 Task: Create a rule when anyone enters a card discription containing a date after set due on the date.
Action: Mouse pressed left at (537, 489)
Screenshot: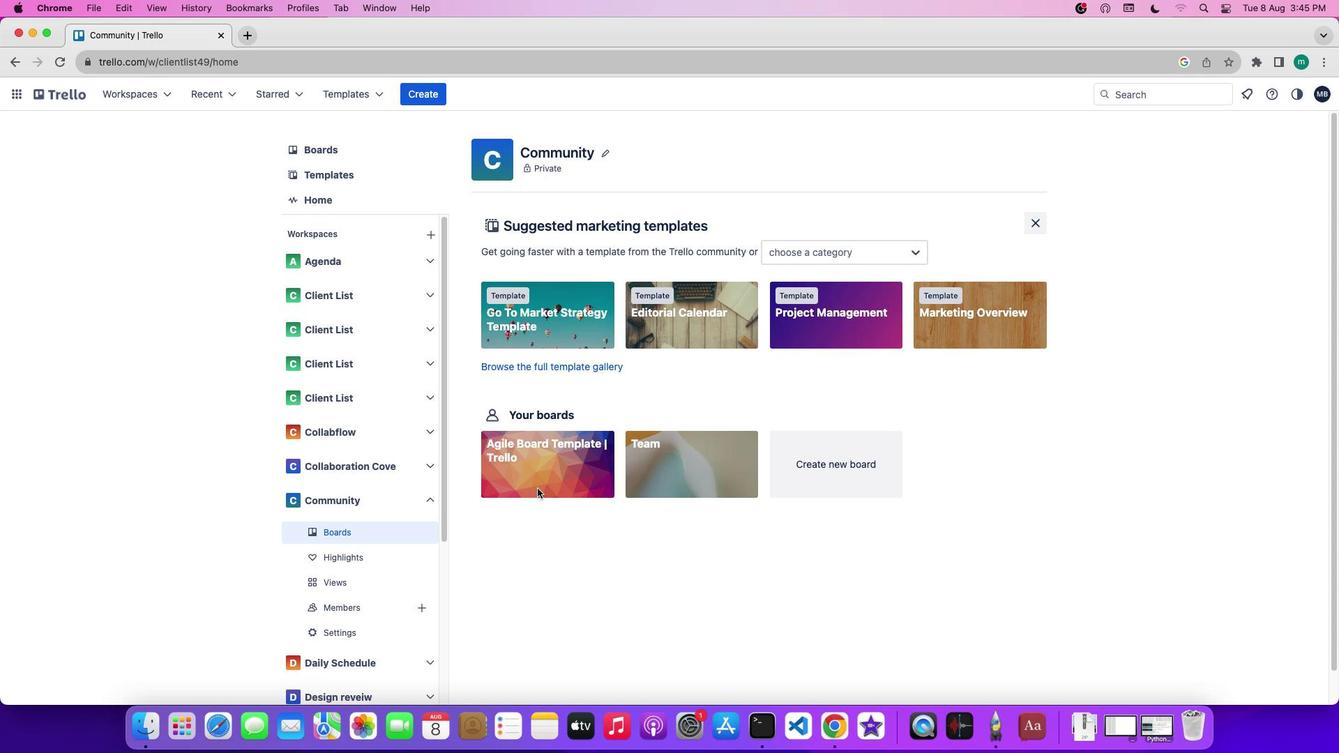 
Action: Mouse pressed left at (537, 489)
Screenshot: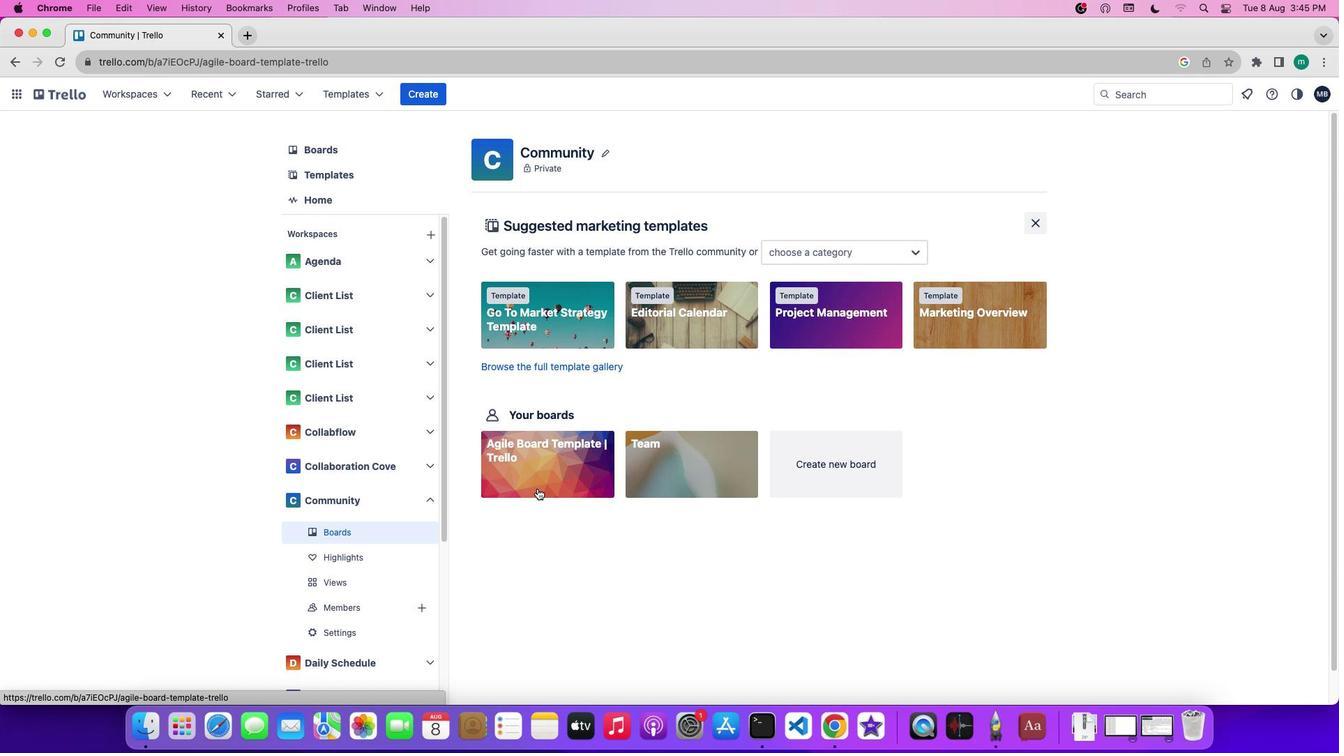 
Action: Mouse moved to (1259, 292)
Screenshot: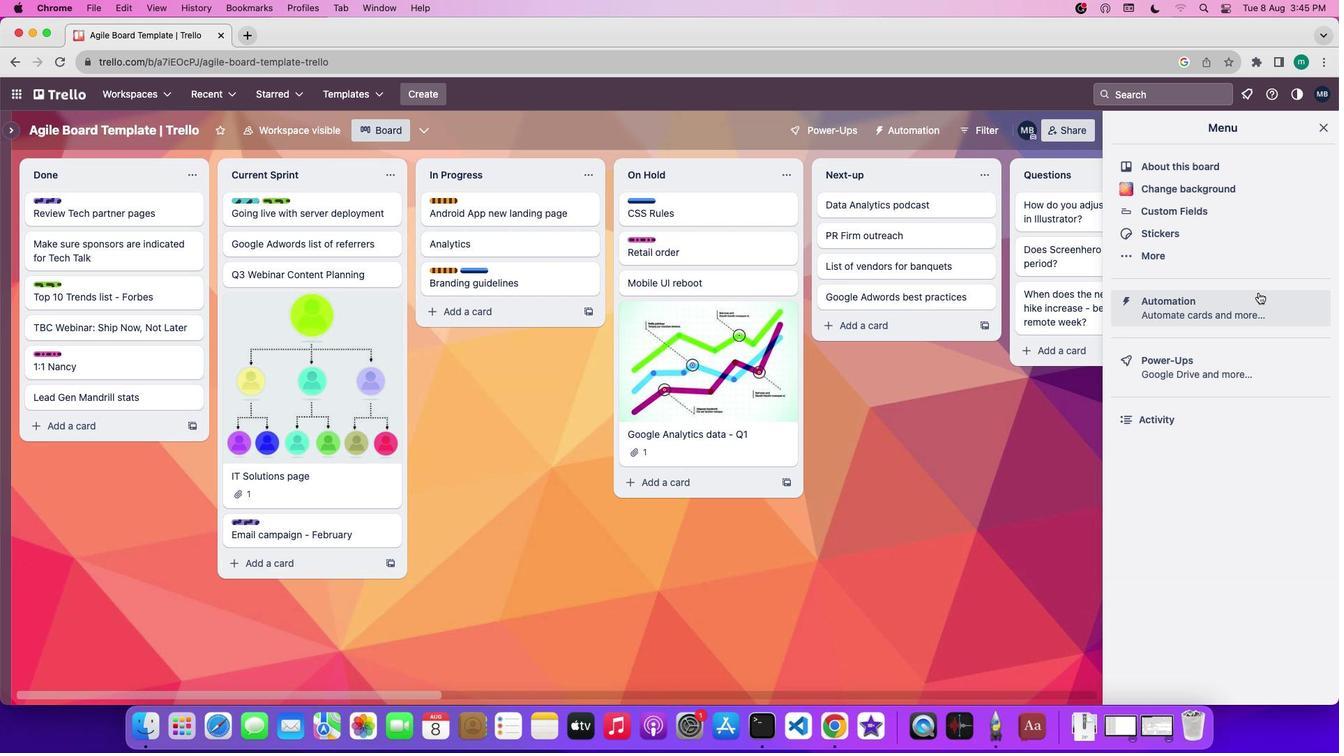 
Action: Mouse pressed left at (1259, 292)
Screenshot: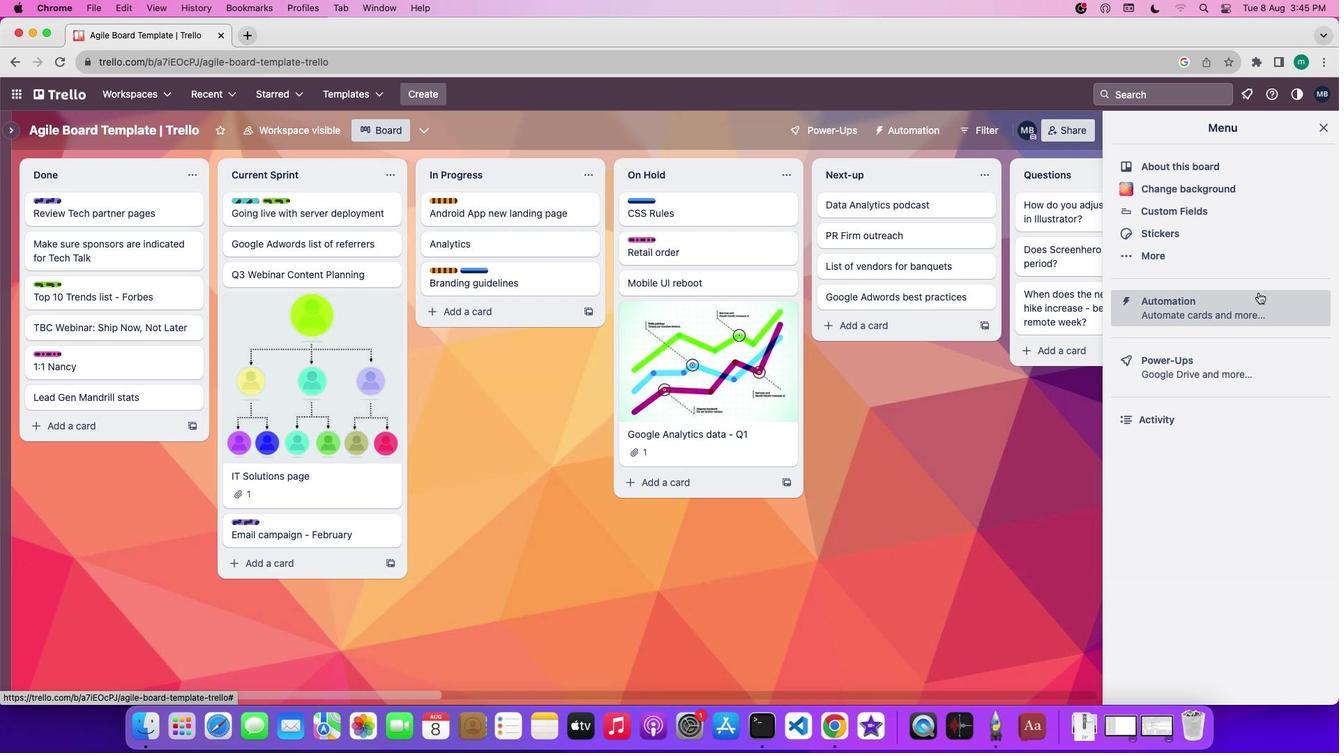 
Action: Mouse moved to (73, 243)
Screenshot: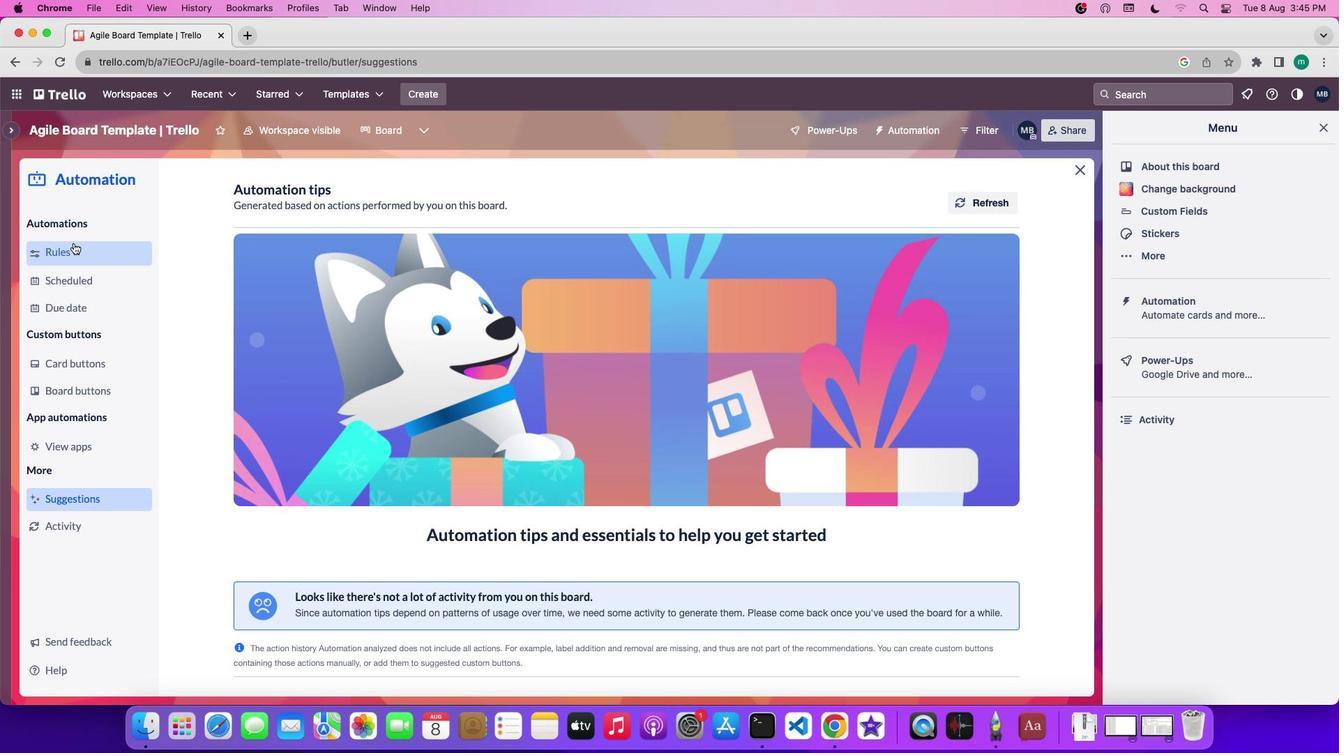 
Action: Mouse pressed left at (73, 243)
Screenshot: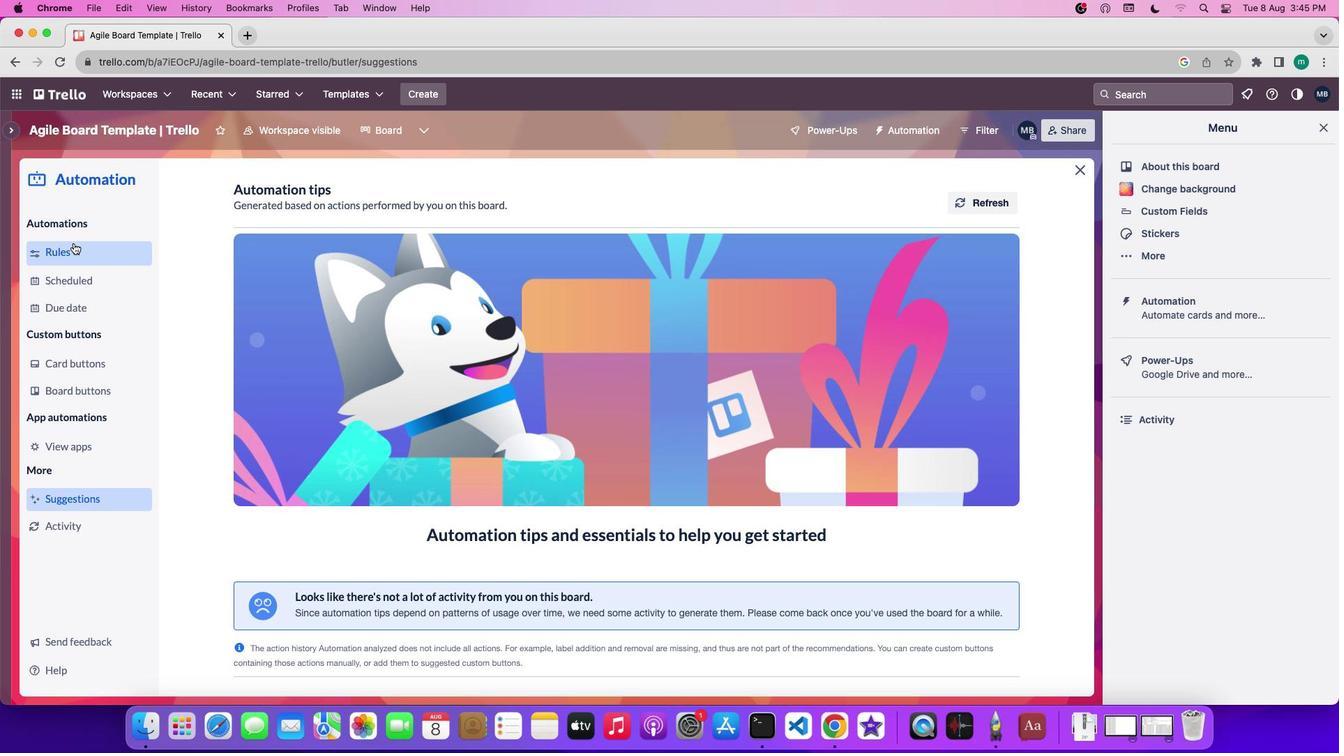 
Action: Mouse moved to (870, 194)
Screenshot: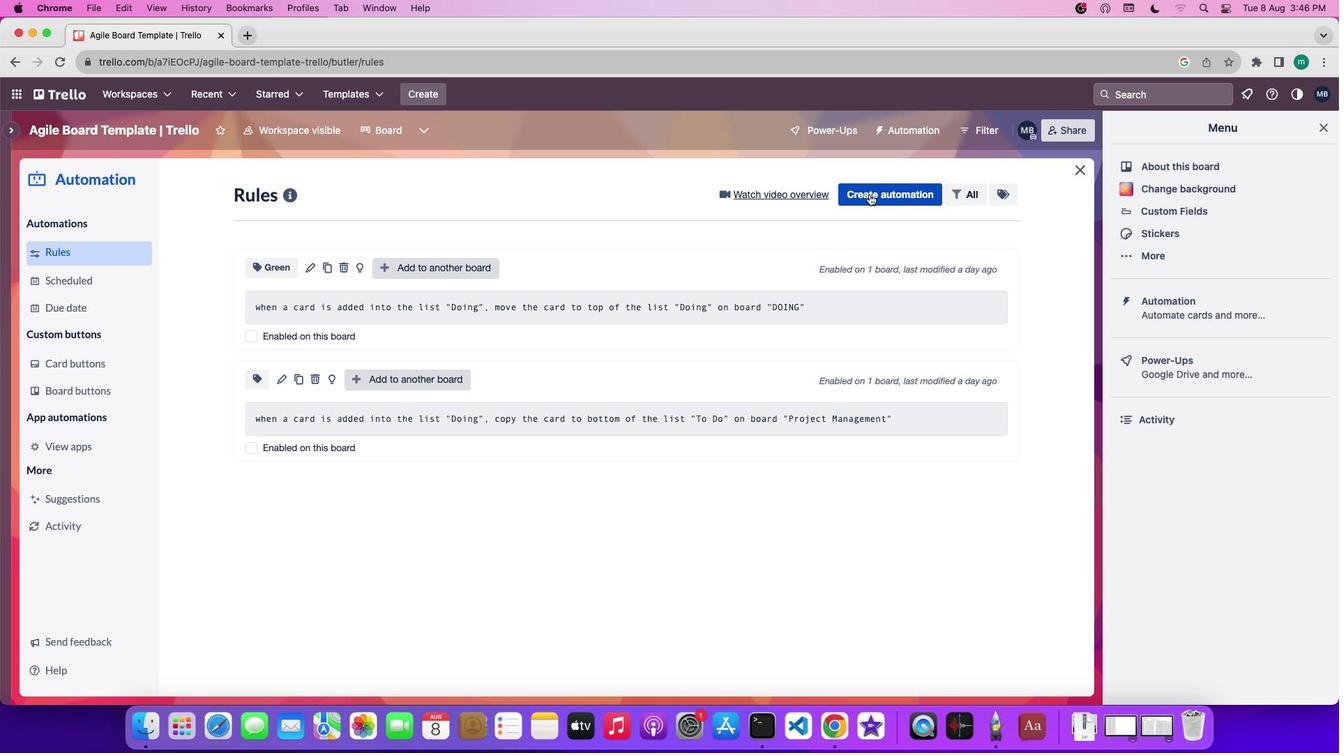 
Action: Mouse pressed left at (870, 194)
Screenshot: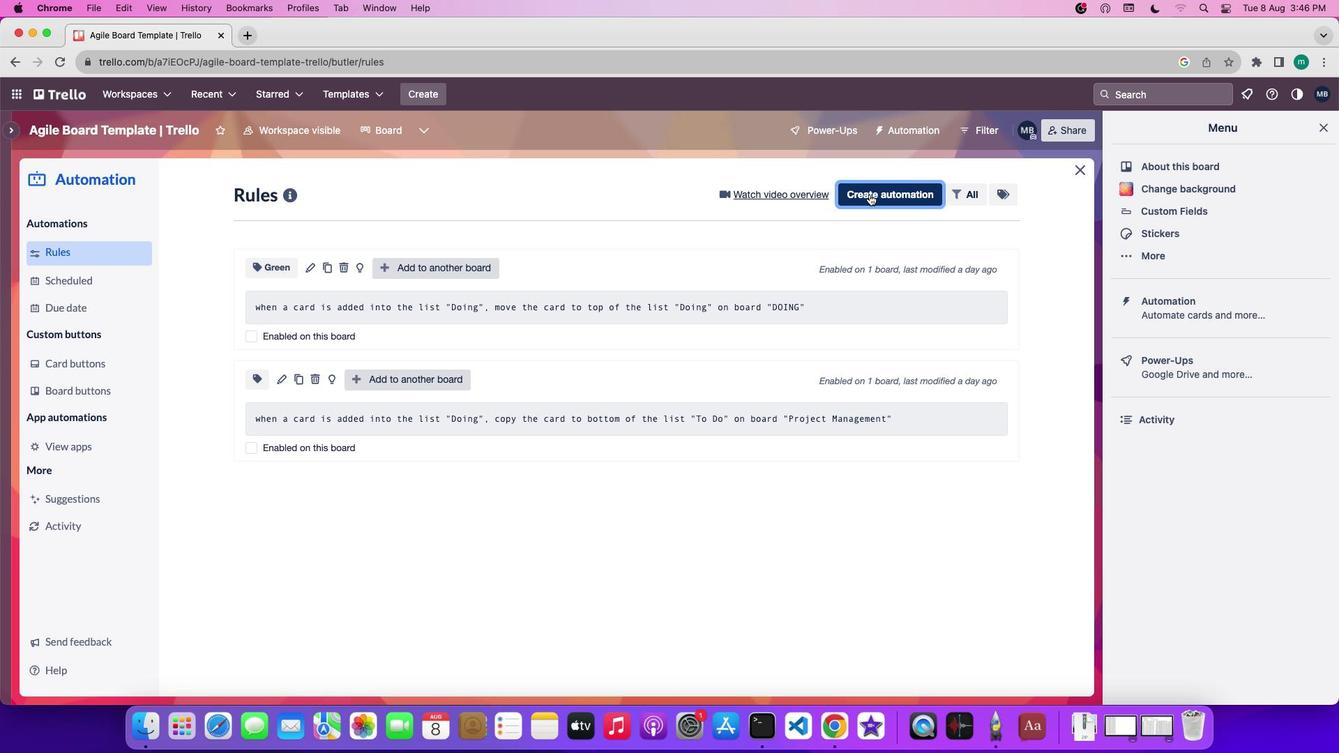 
Action: Mouse moved to (681, 410)
Screenshot: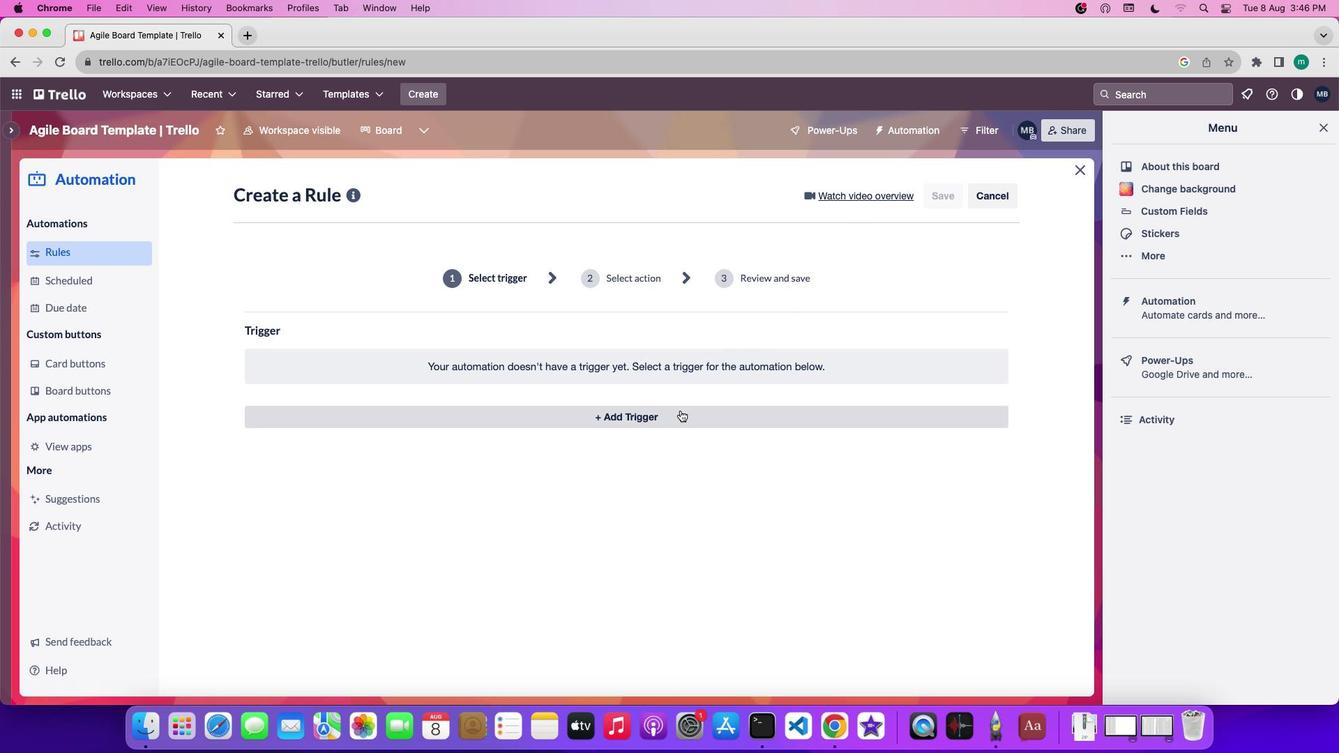 
Action: Mouse pressed left at (681, 410)
Screenshot: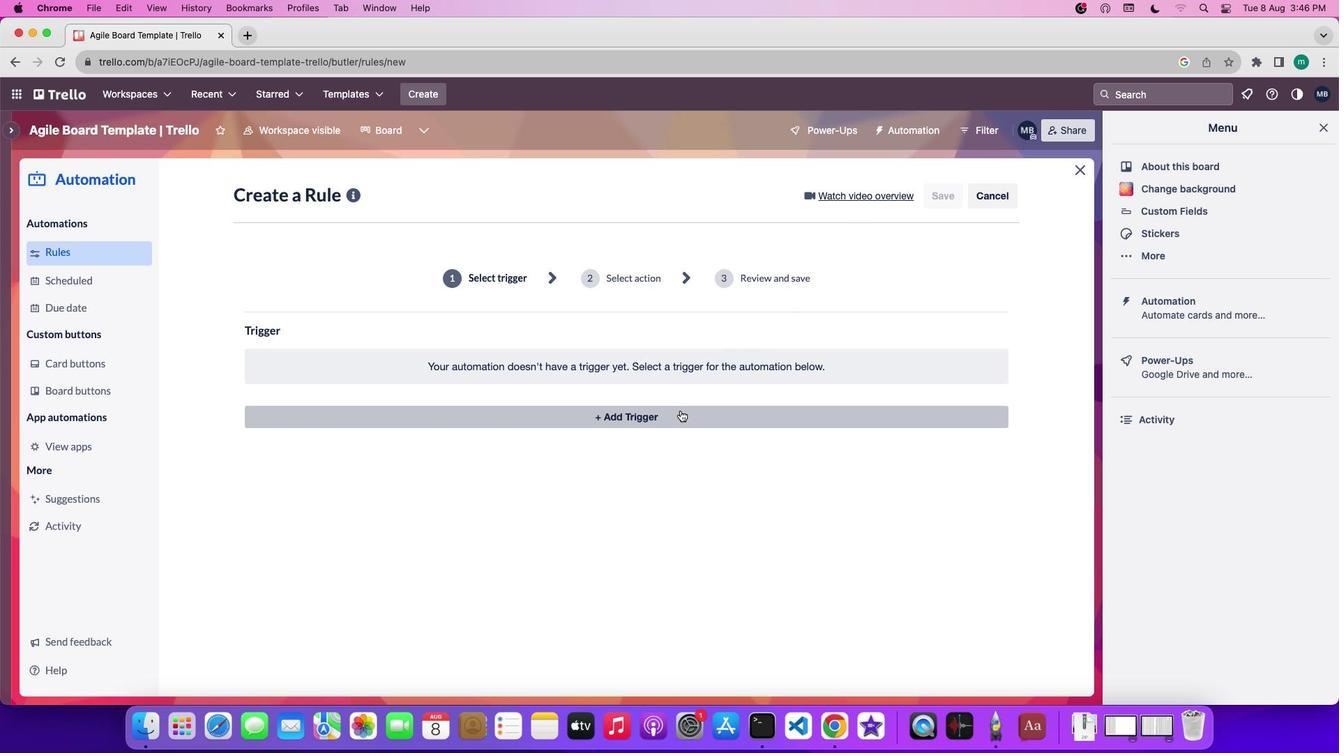 
Action: Mouse moved to (391, 466)
Screenshot: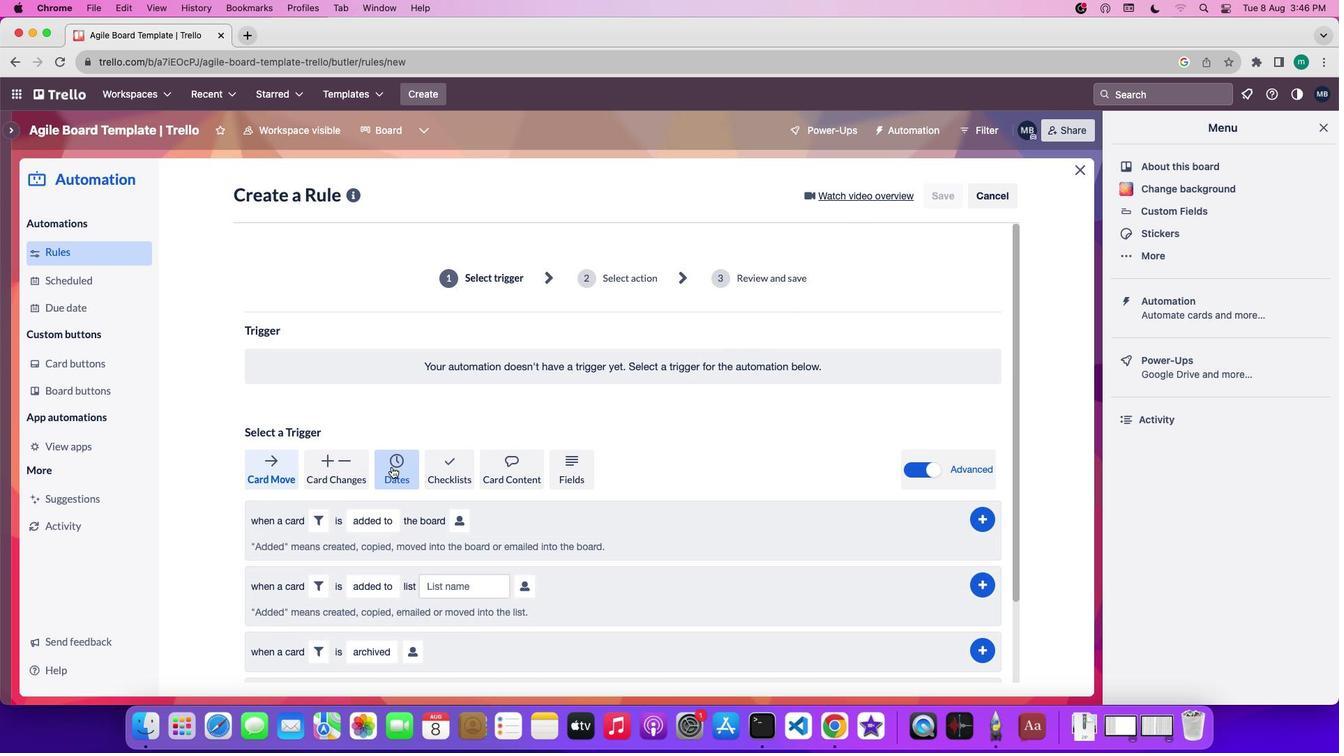 
Action: Mouse pressed left at (391, 466)
Screenshot: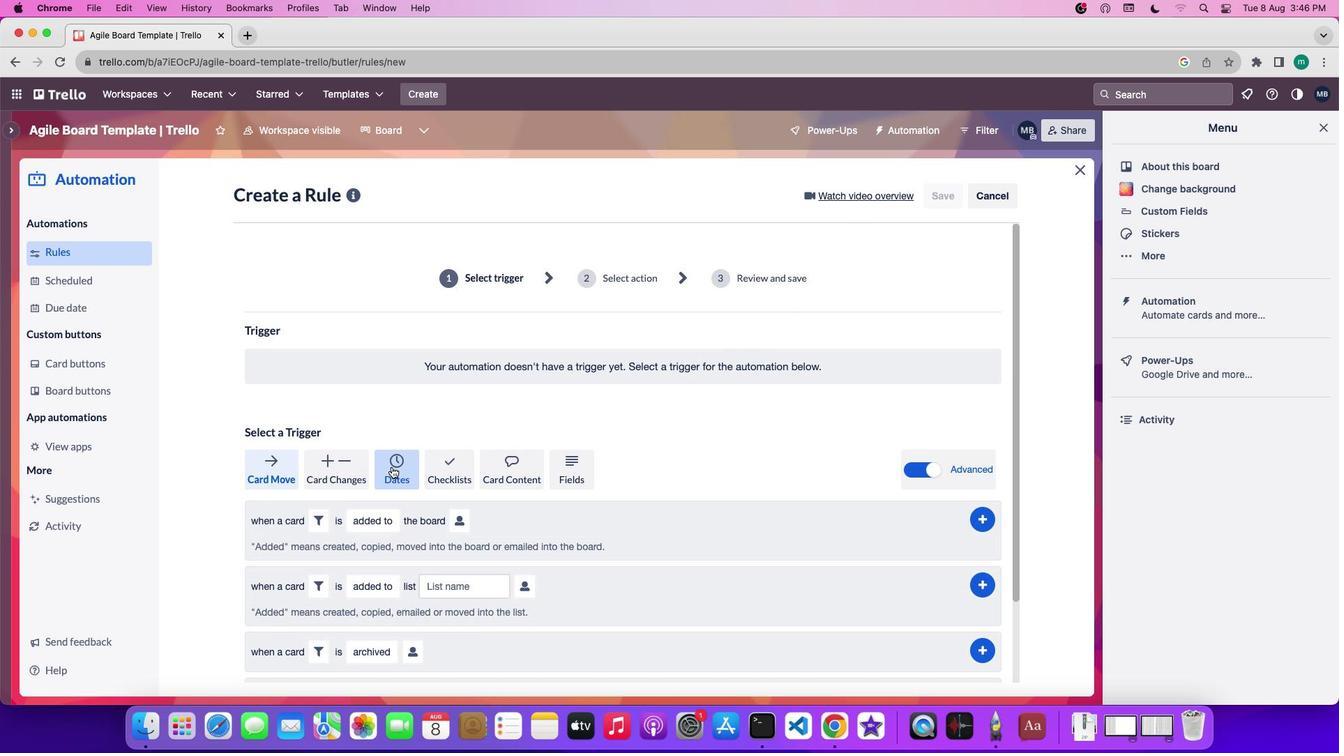 
Action: Mouse moved to (395, 474)
Screenshot: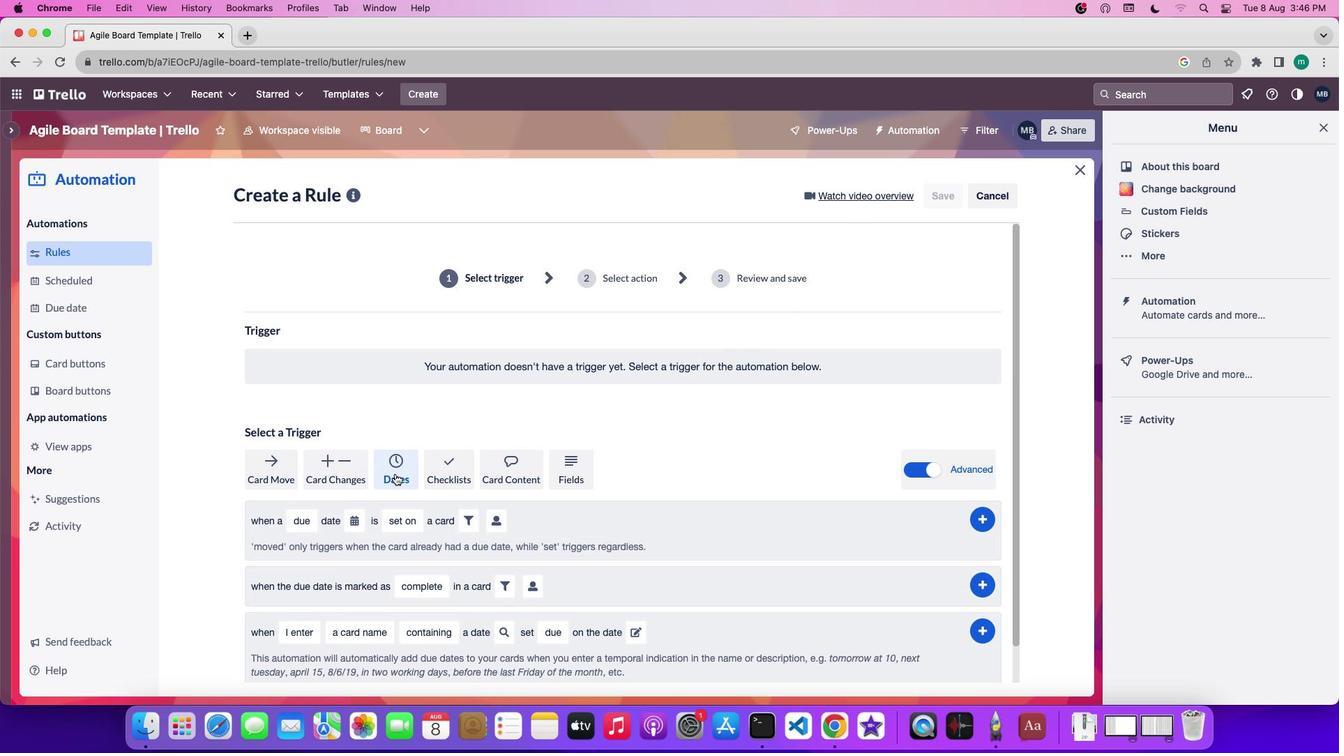 
Action: Mouse scrolled (395, 474) with delta (0, 0)
Screenshot: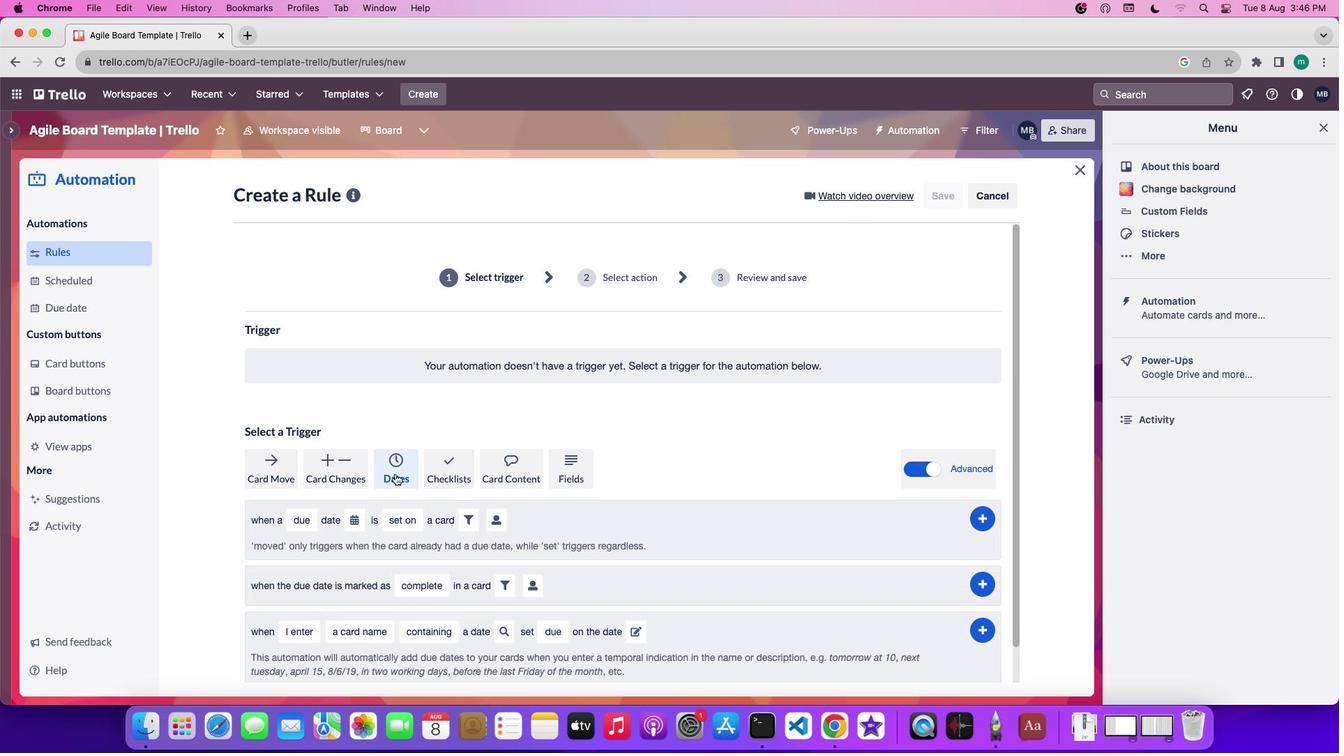 
Action: Mouse scrolled (395, 474) with delta (0, 0)
Screenshot: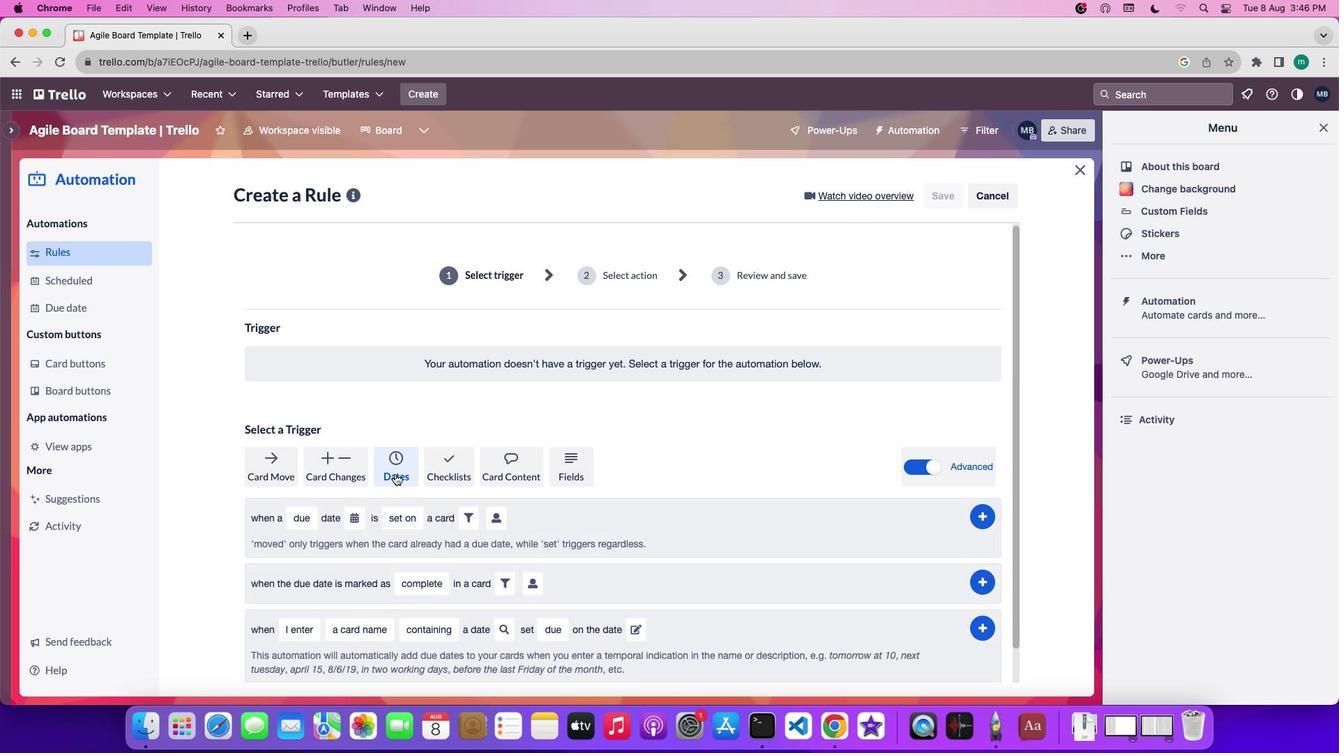 
Action: Mouse scrolled (395, 474) with delta (0, -1)
Screenshot: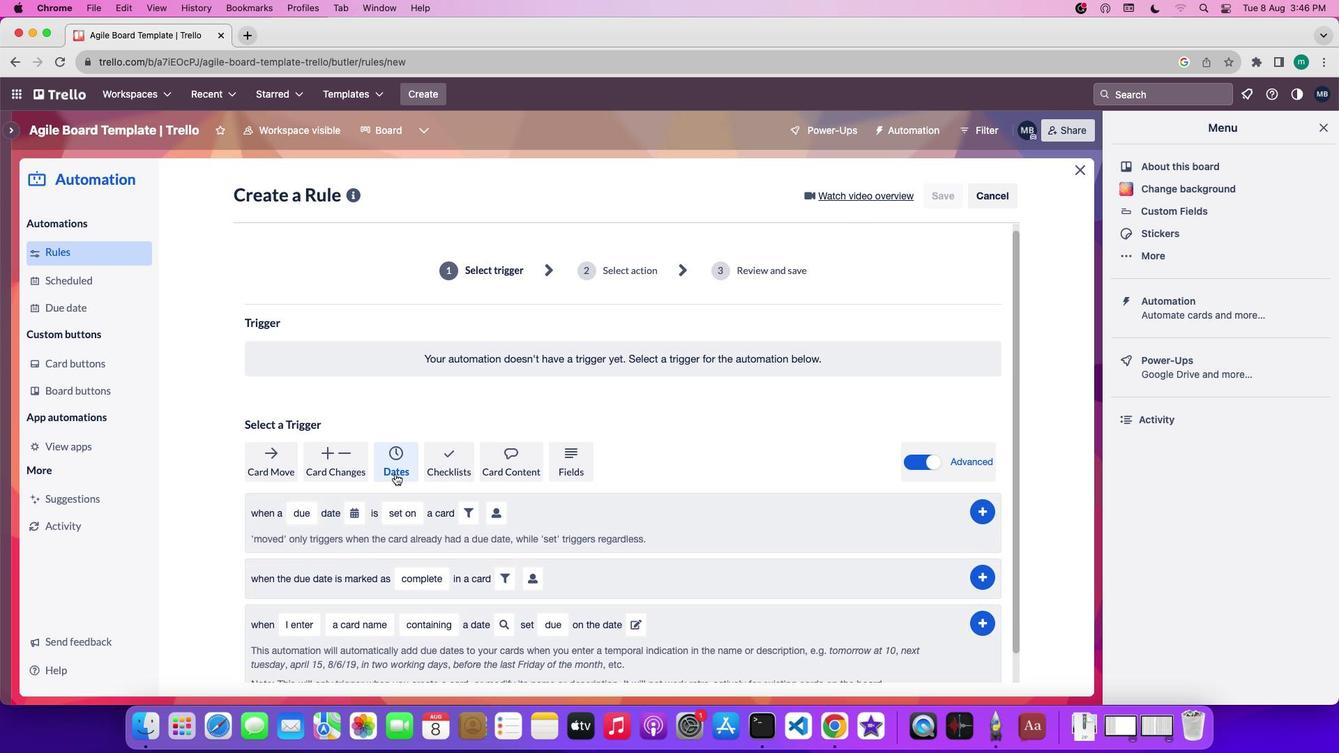 
Action: Mouse scrolled (395, 474) with delta (0, -2)
Screenshot: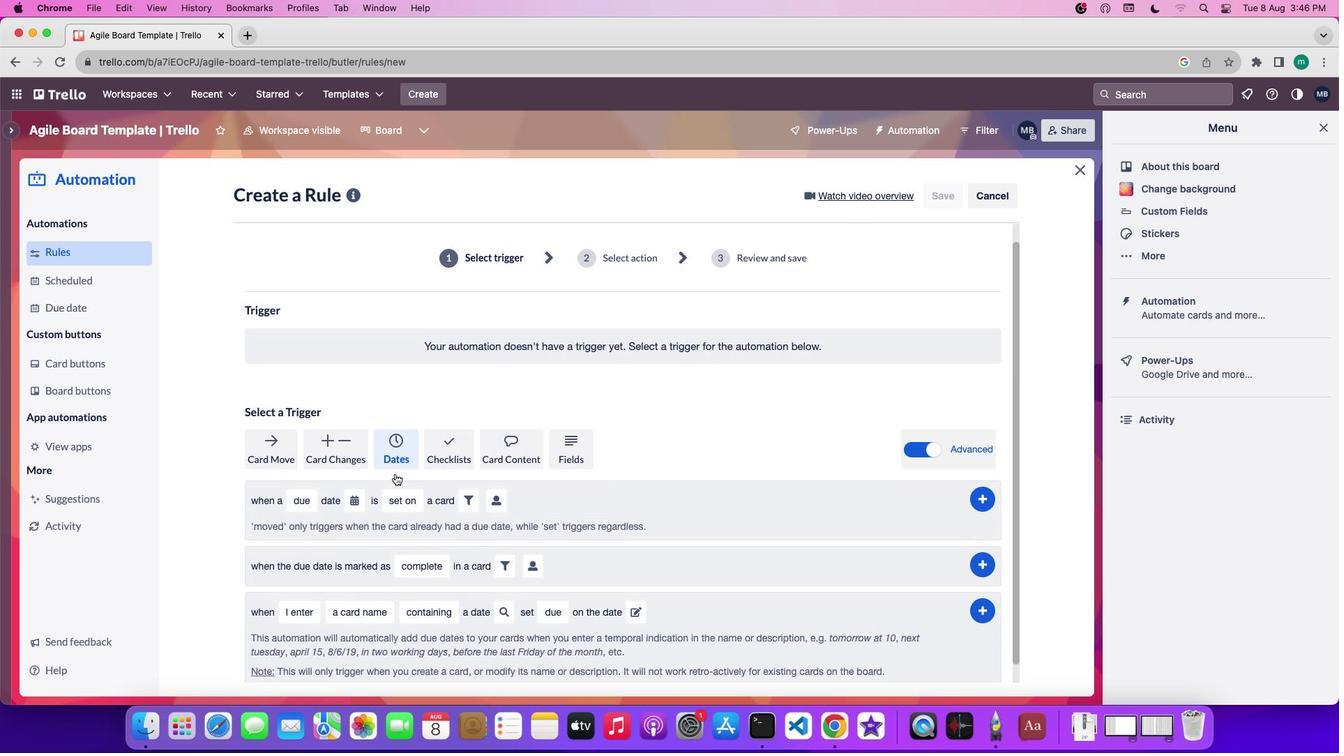 
Action: Mouse moved to (300, 590)
Screenshot: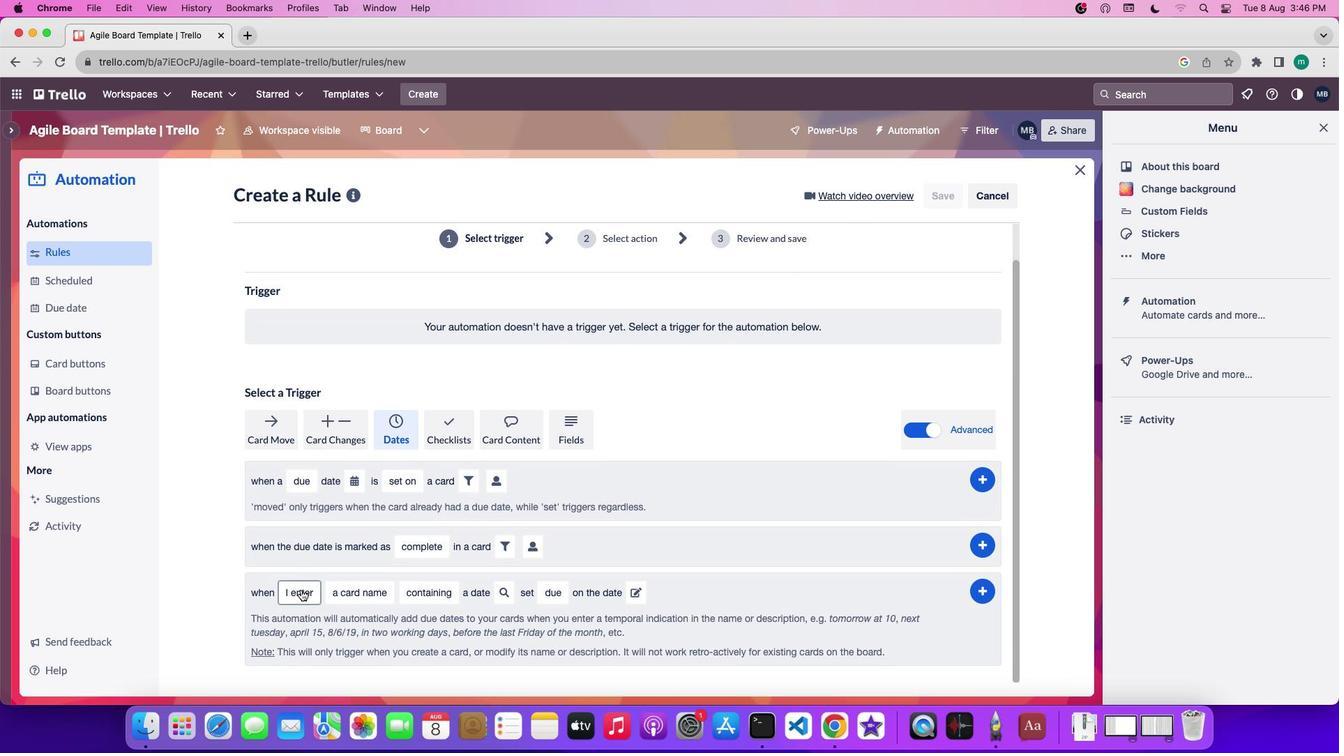 
Action: Mouse pressed left at (300, 590)
Screenshot: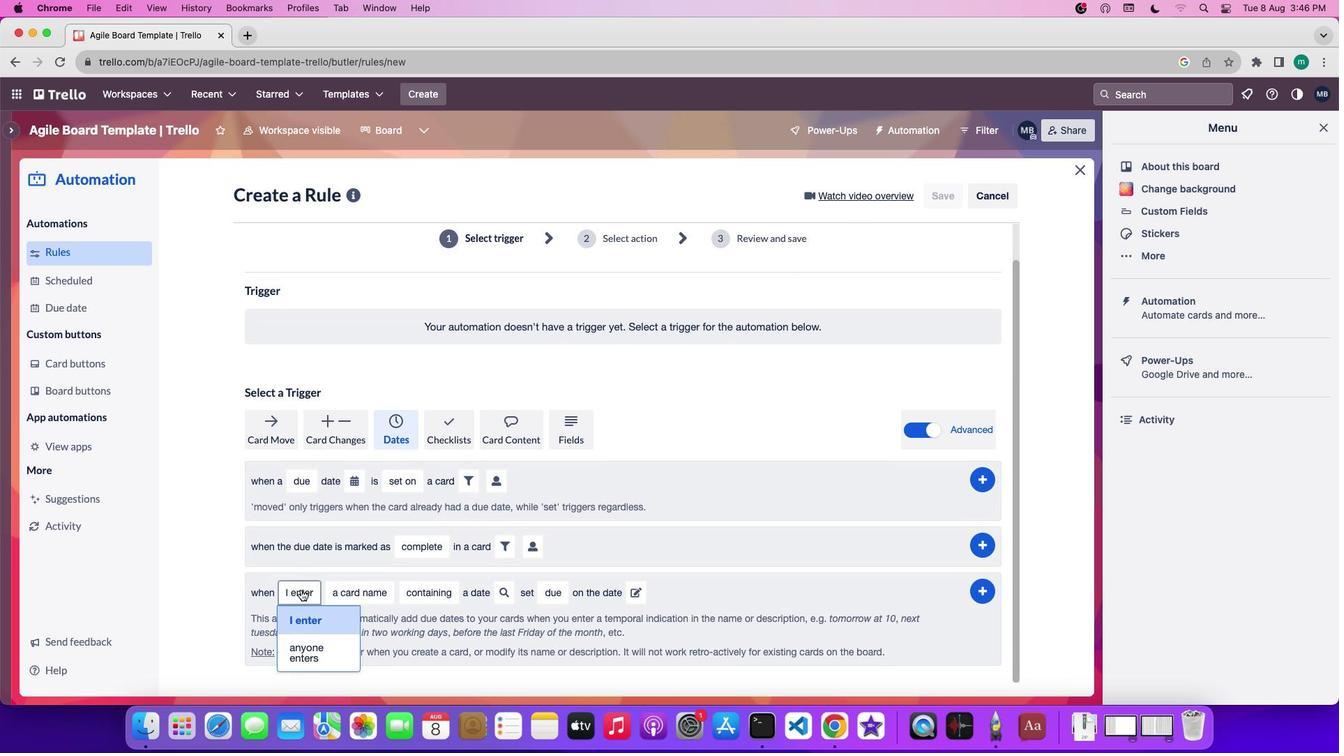 
Action: Mouse moved to (309, 654)
Screenshot: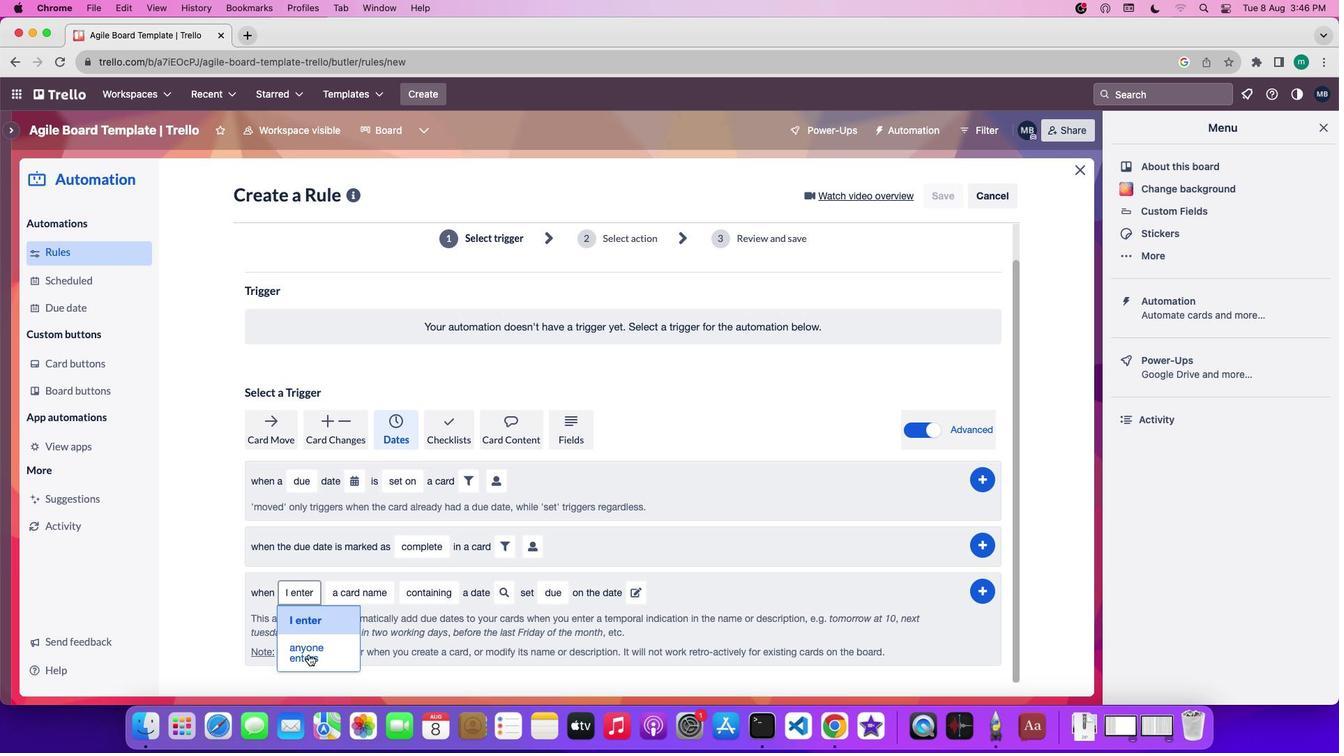 
Action: Mouse pressed left at (309, 654)
Screenshot: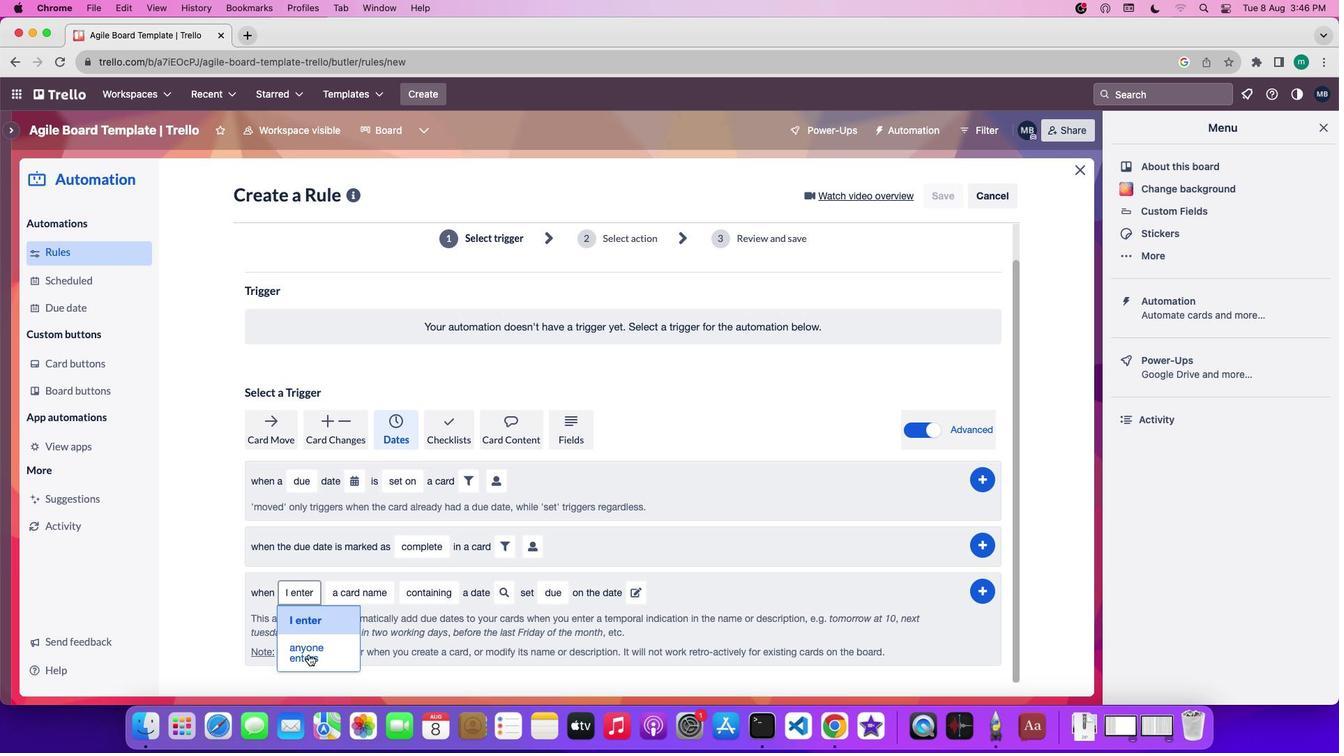 
Action: Mouse moved to (389, 595)
Screenshot: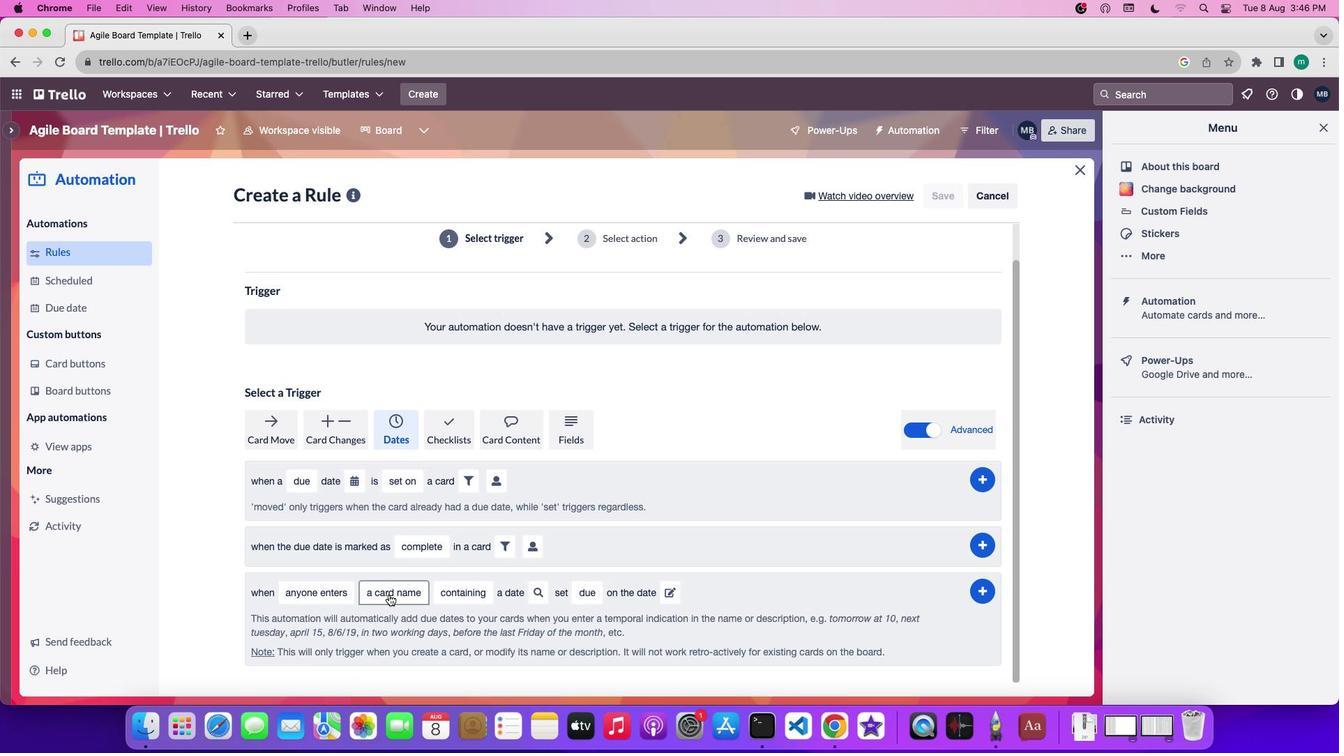 
Action: Mouse pressed left at (389, 595)
Screenshot: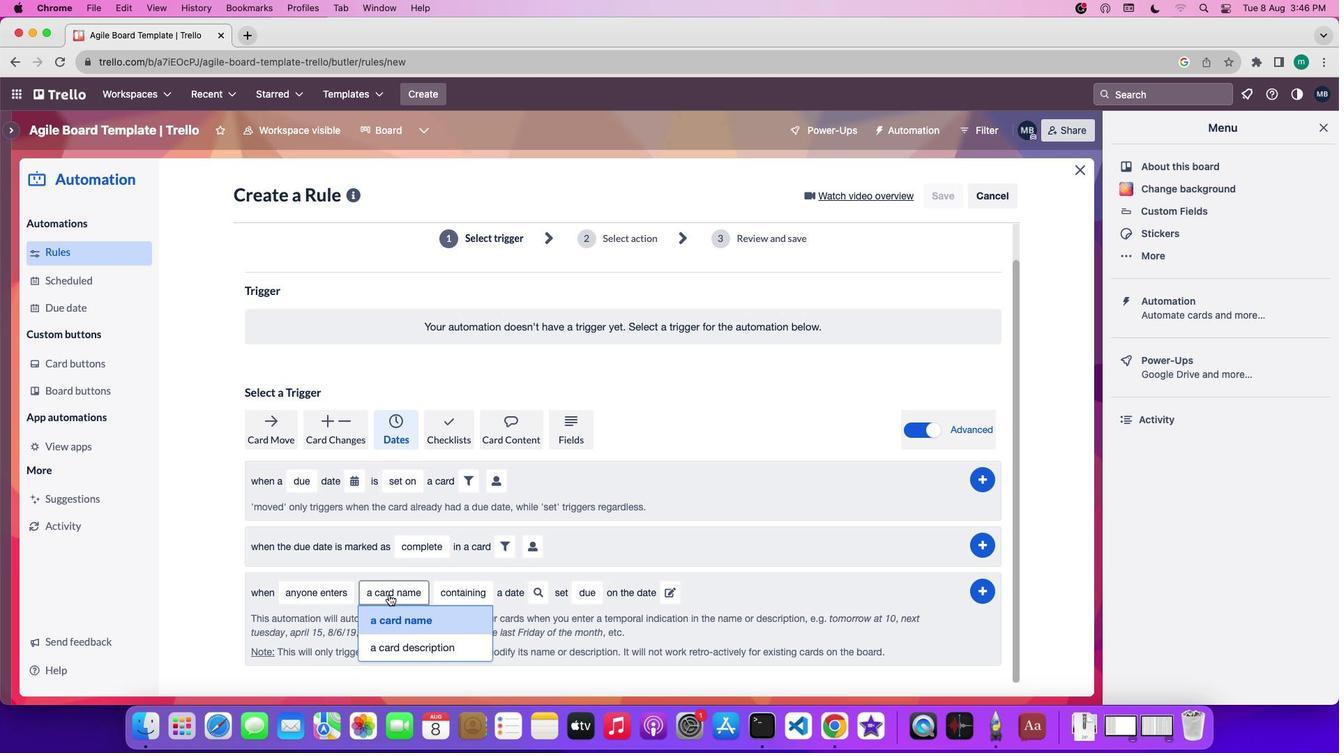 
Action: Mouse moved to (399, 646)
Screenshot: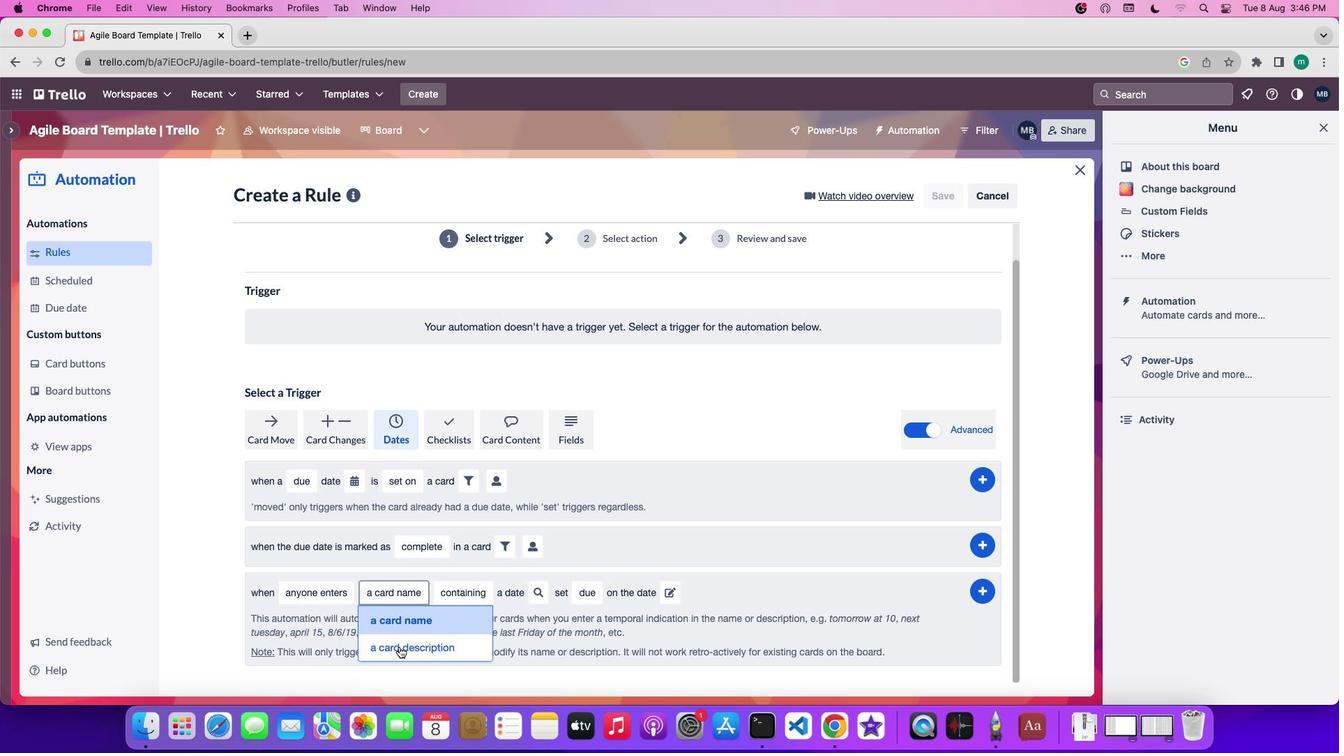 
Action: Mouse pressed left at (399, 646)
Screenshot: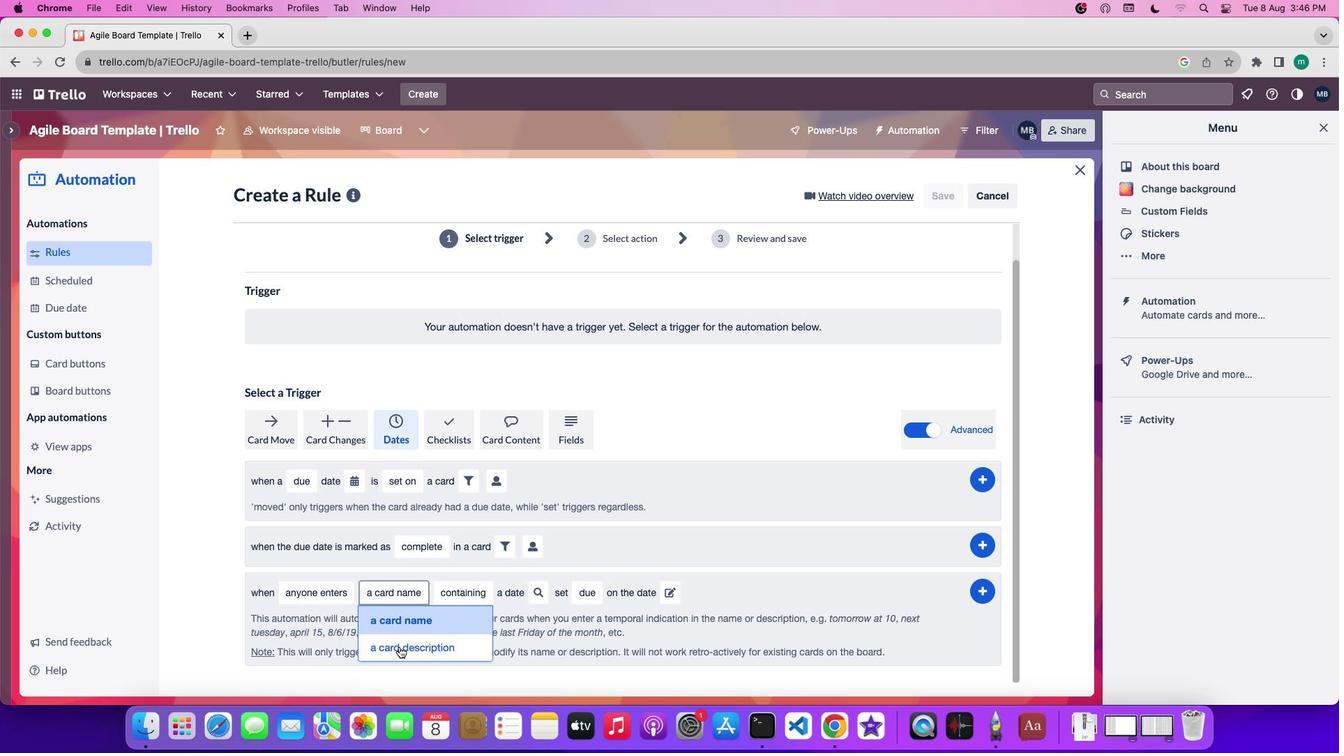 
Action: Mouse moved to (494, 589)
Screenshot: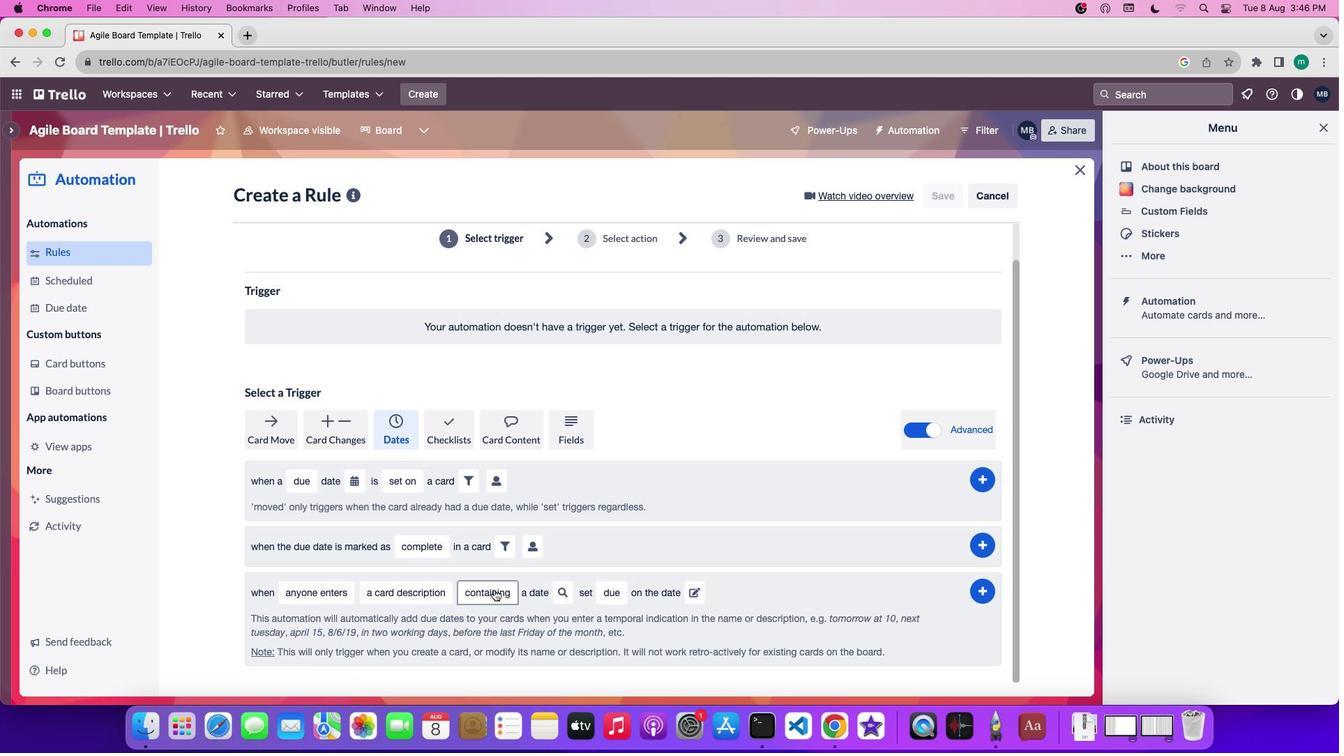 
Action: Mouse pressed left at (494, 589)
Screenshot: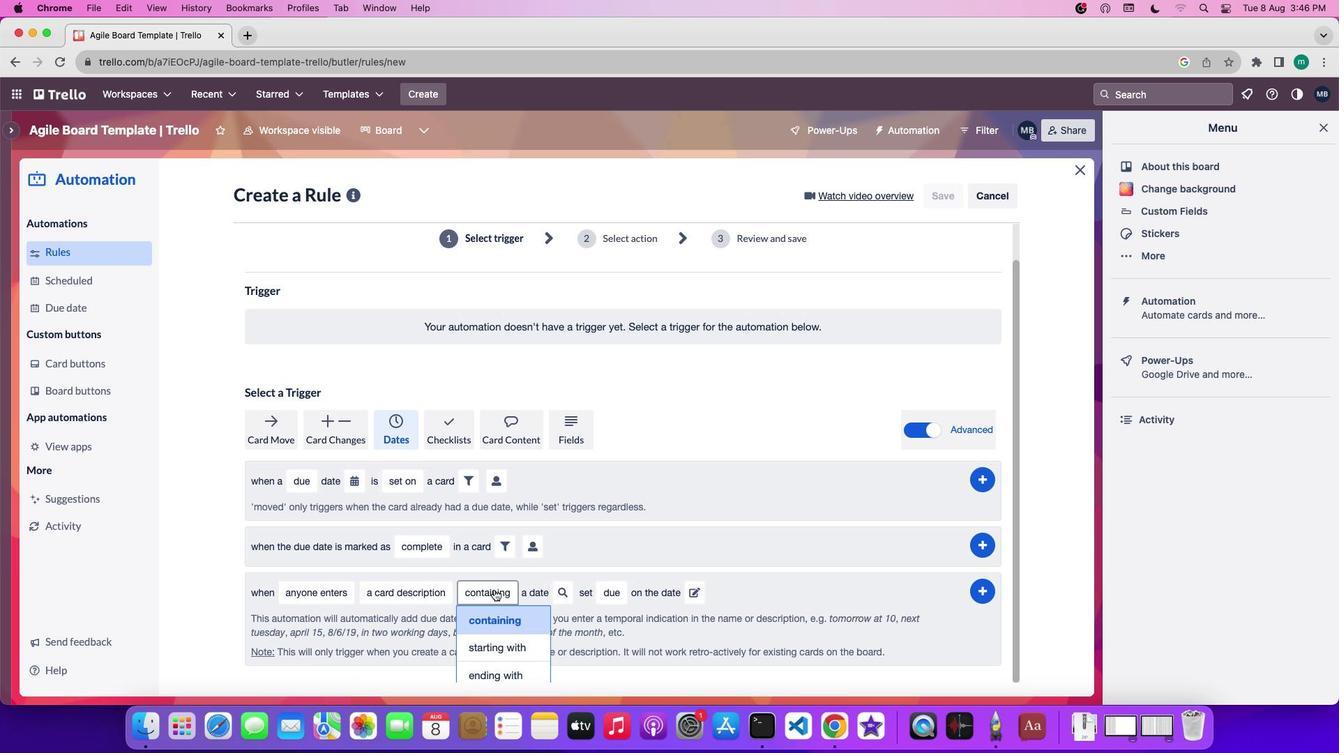 
Action: Mouse moved to (500, 622)
Screenshot: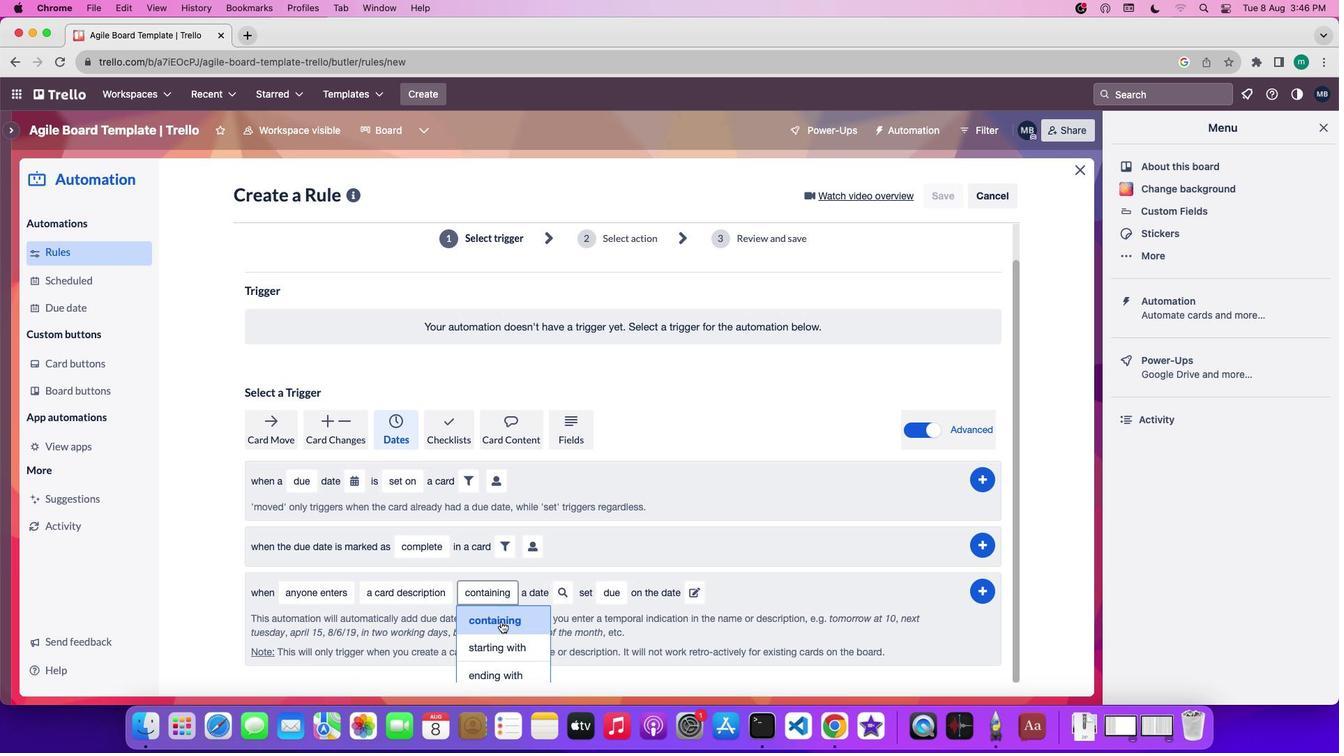 
Action: Mouse pressed left at (500, 622)
Screenshot: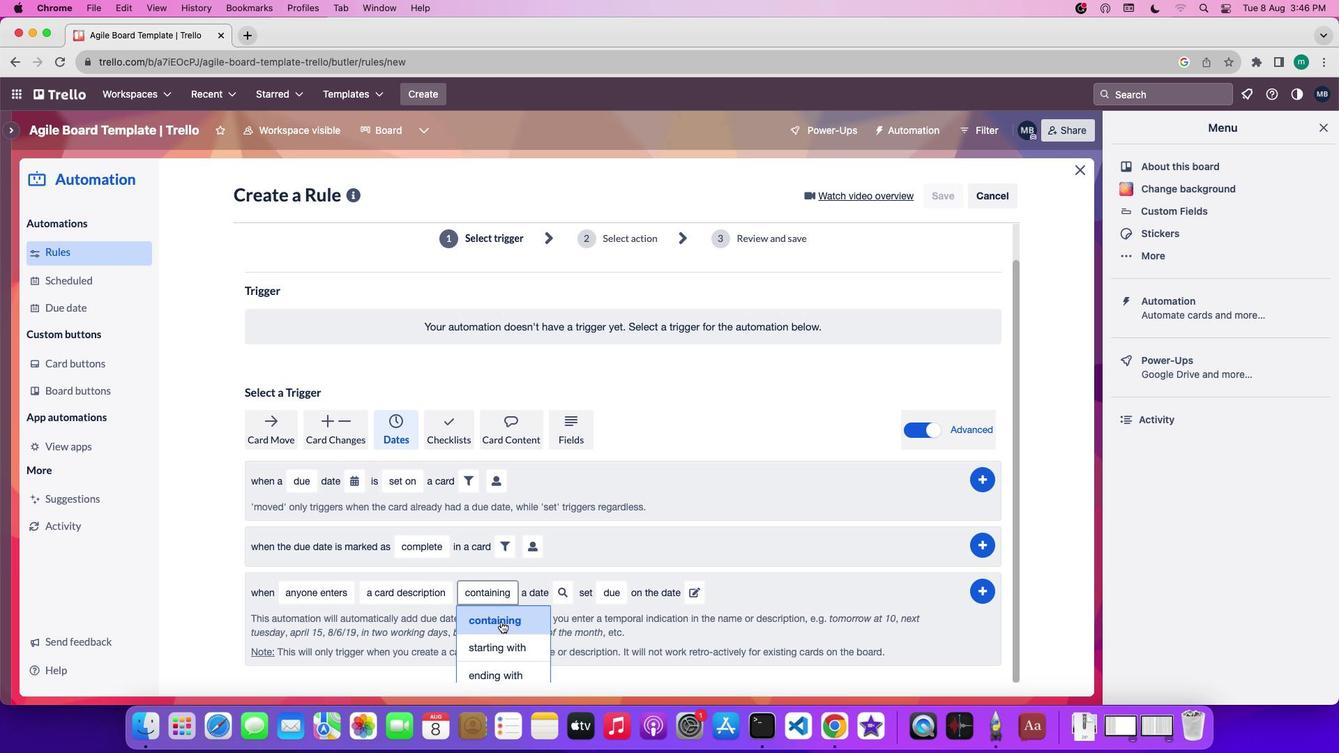 
Action: Mouse moved to (565, 592)
Screenshot: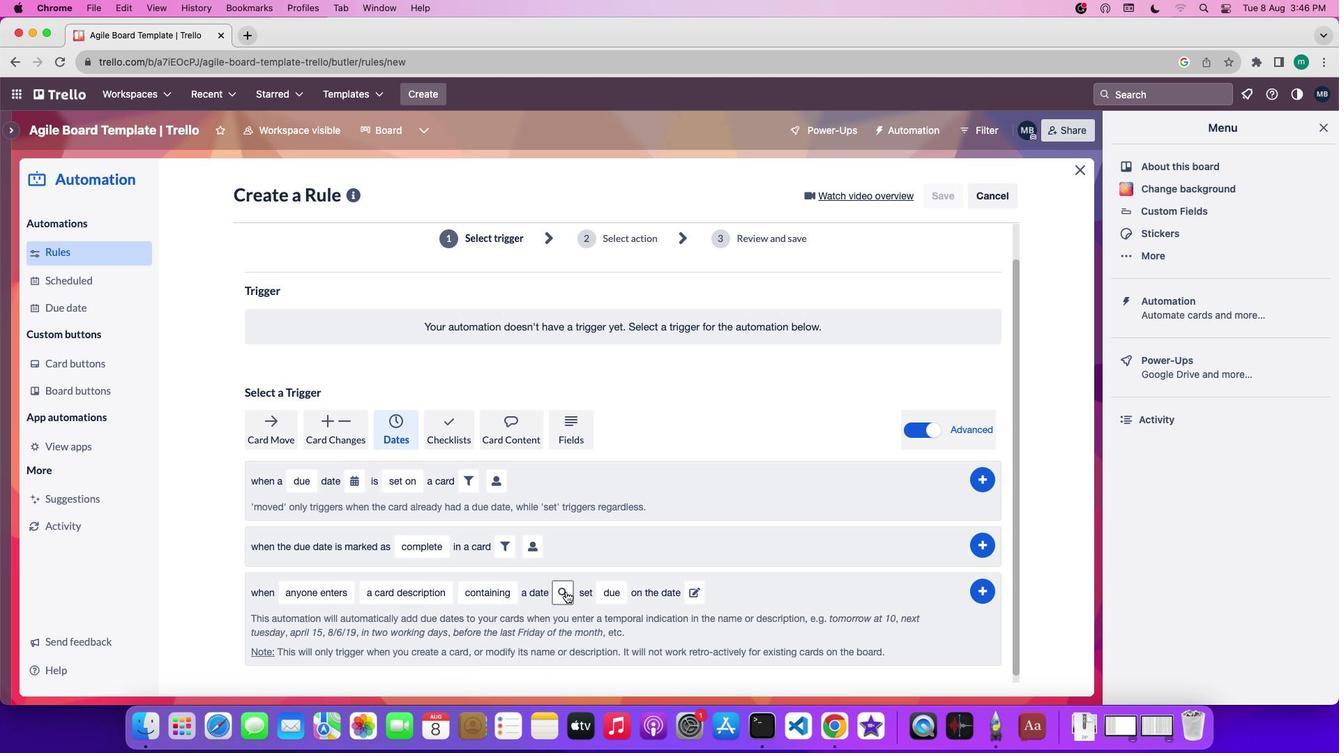 
Action: Mouse pressed left at (565, 592)
Screenshot: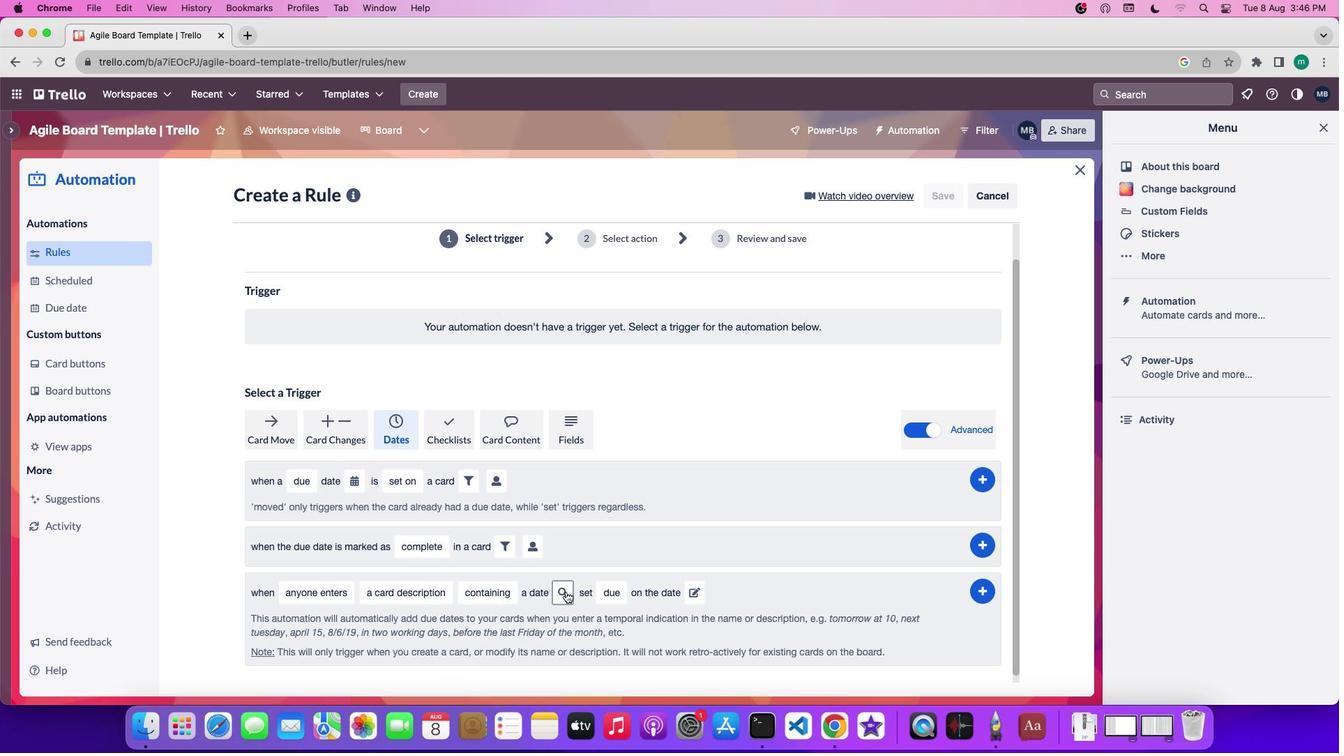 
Action: Mouse moved to (763, 616)
Screenshot: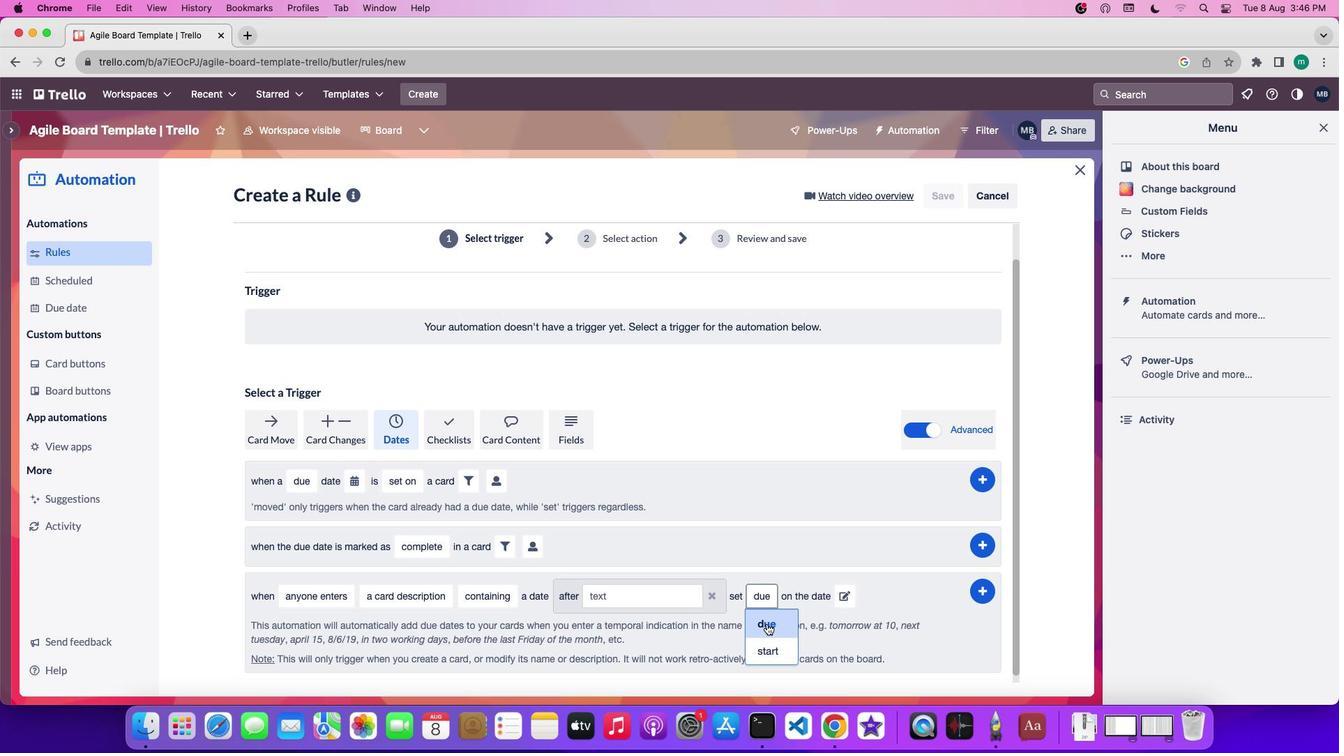 
Action: Mouse pressed left at (763, 616)
Screenshot: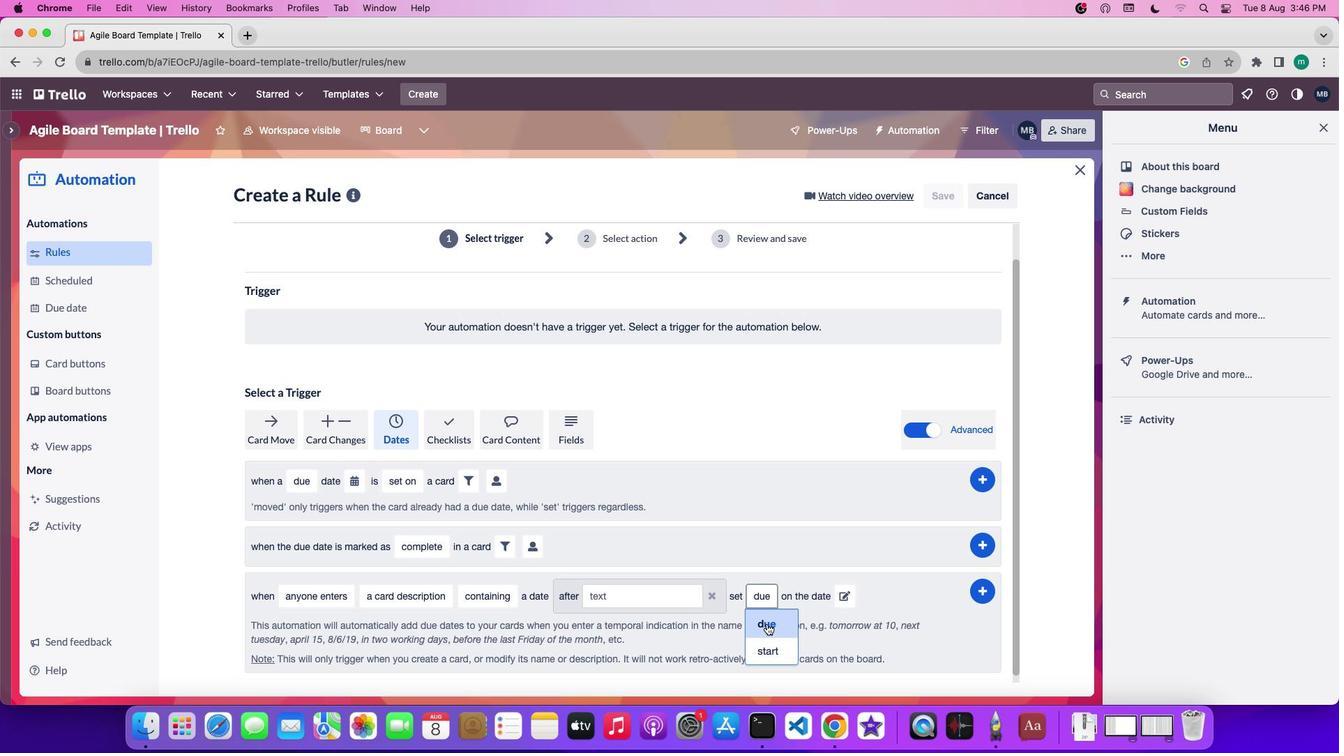 
Action: Mouse moved to (988, 591)
Screenshot: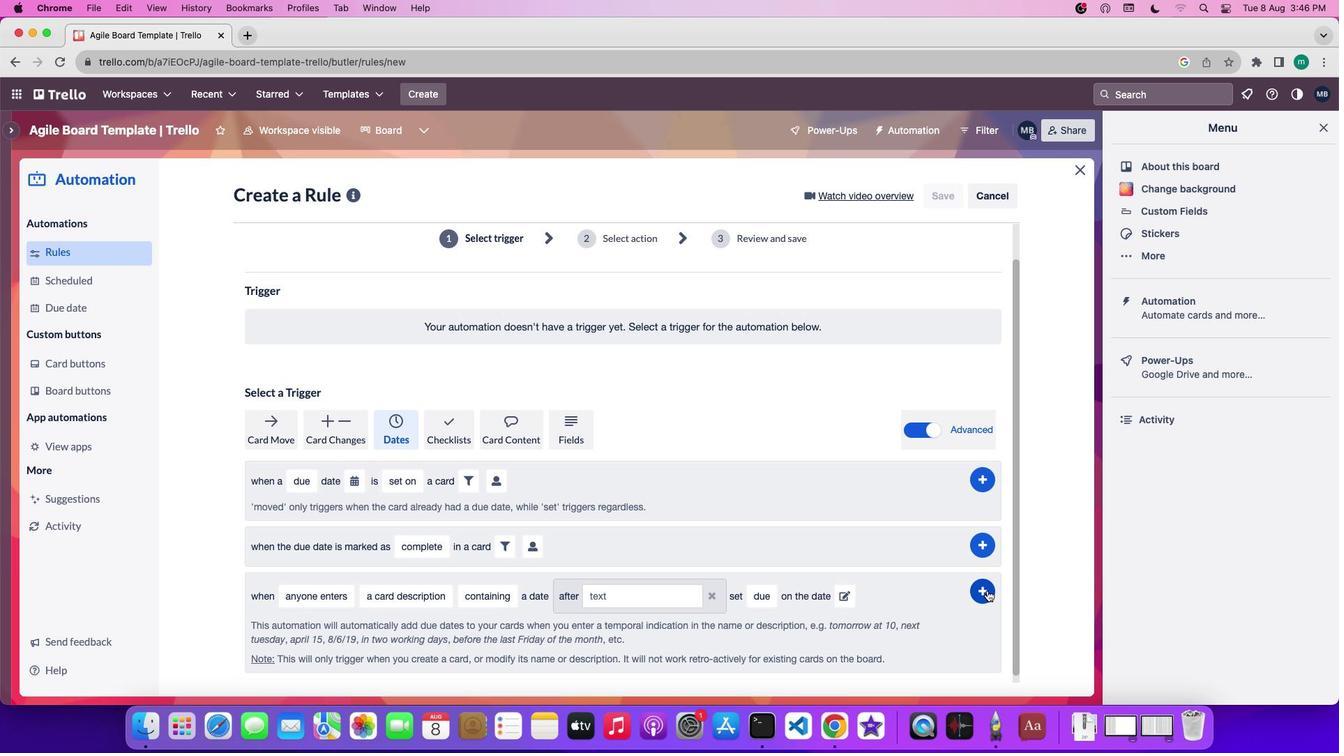 
Action: Mouse pressed left at (988, 591)
Screenshot: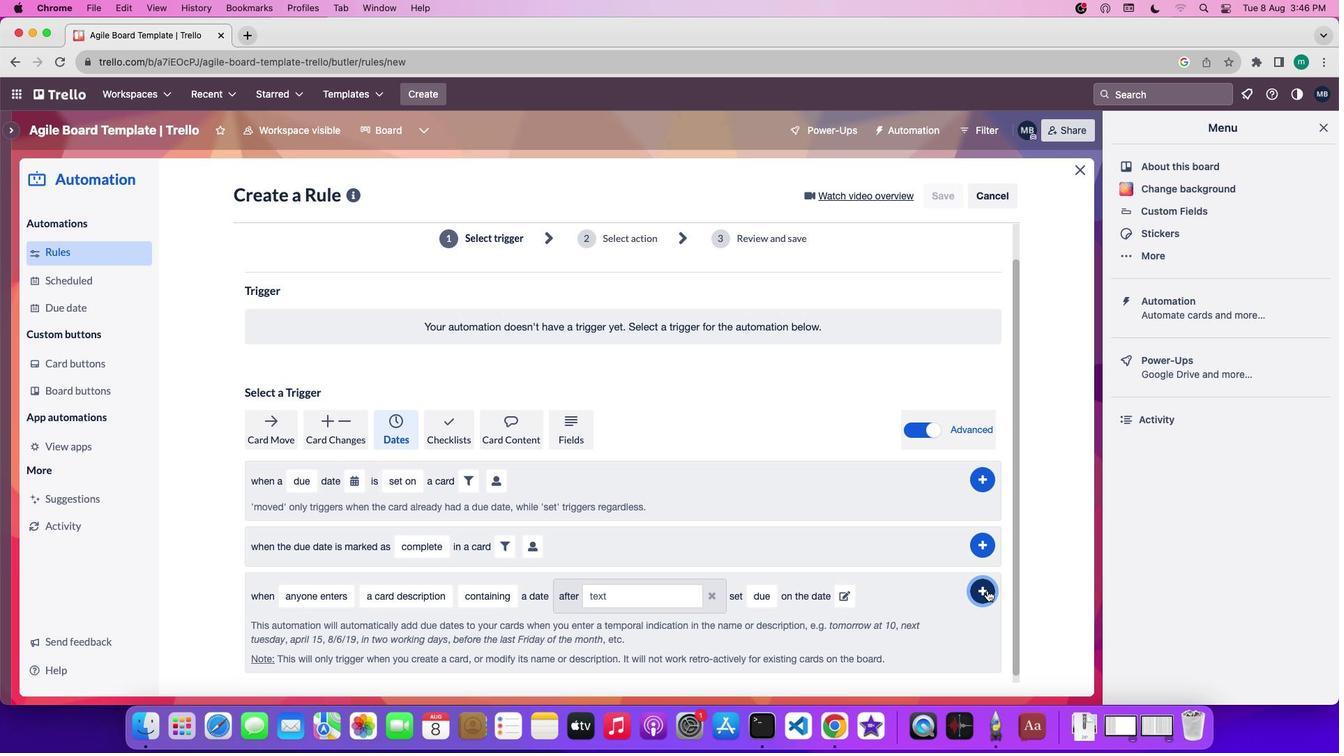 
